 Task: Find information on how to create or manage email messages in Outlook.
Action: Mouse moved to (229, 27)
Screenshot: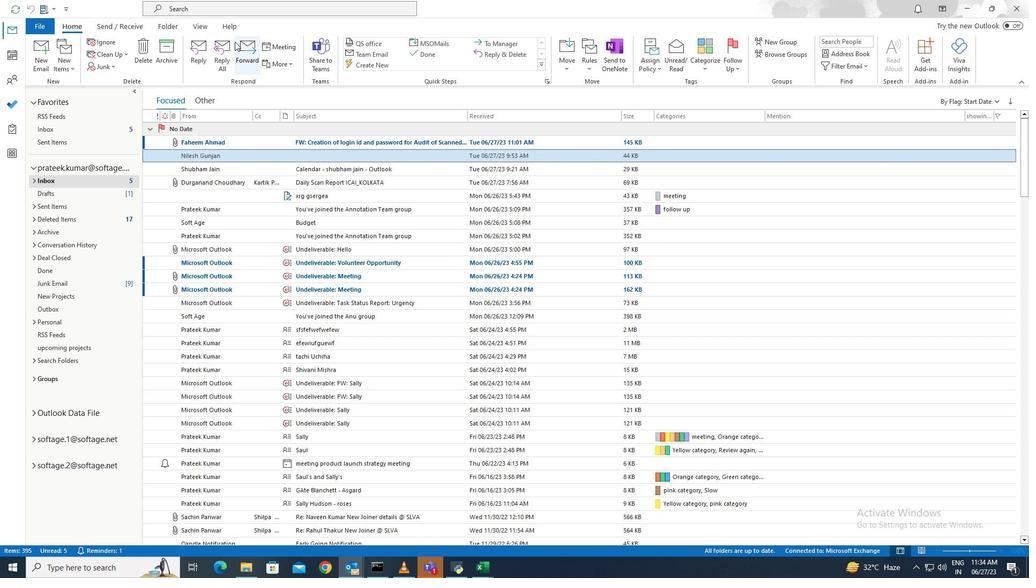 
Action: Mouse pressed left at (229, 27)
Screenshot: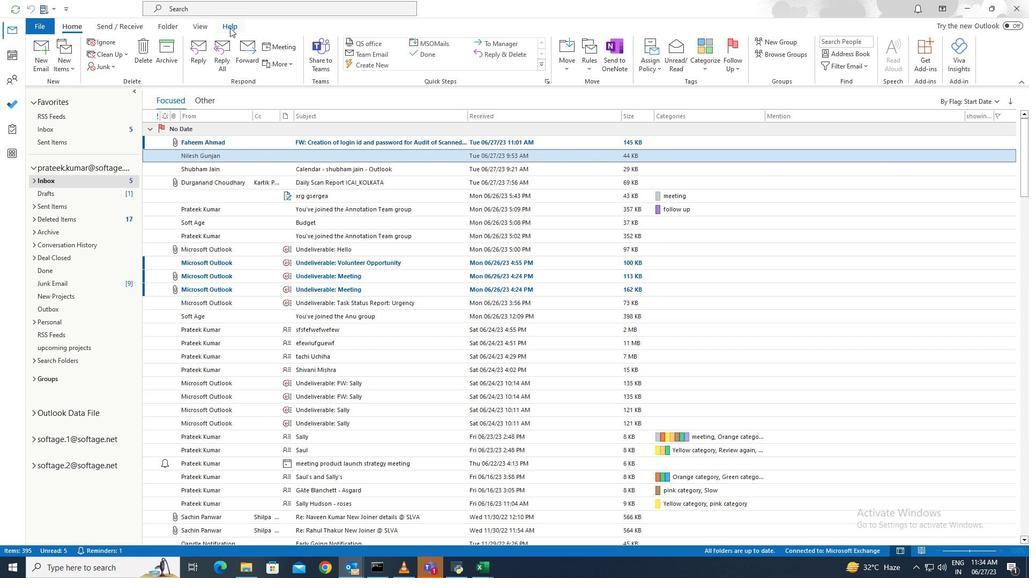 
Action: Mouse moved to (47, 53)
Screenshot: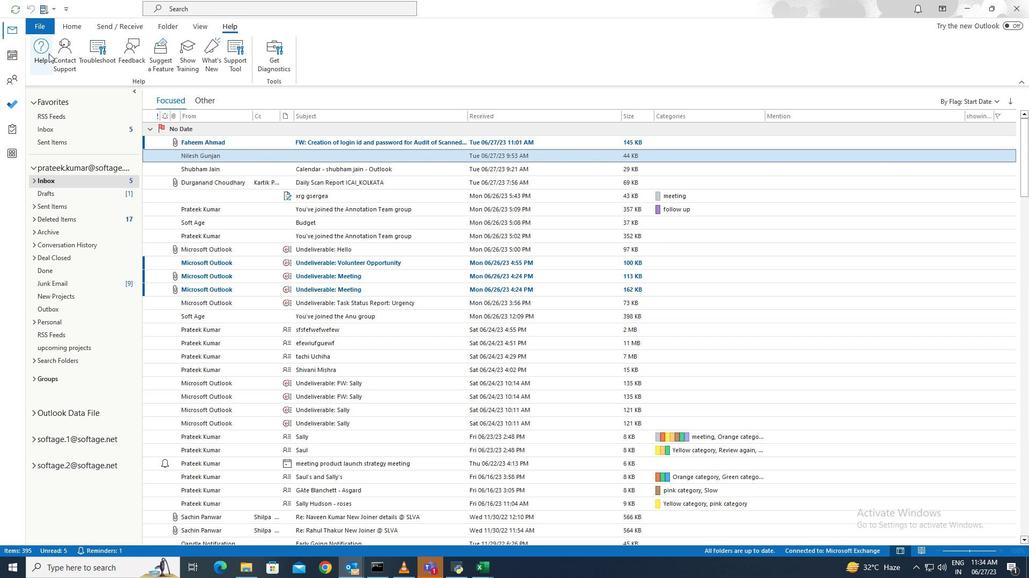 
Action: Mouse pressed left at (47, 53)
Screenshot: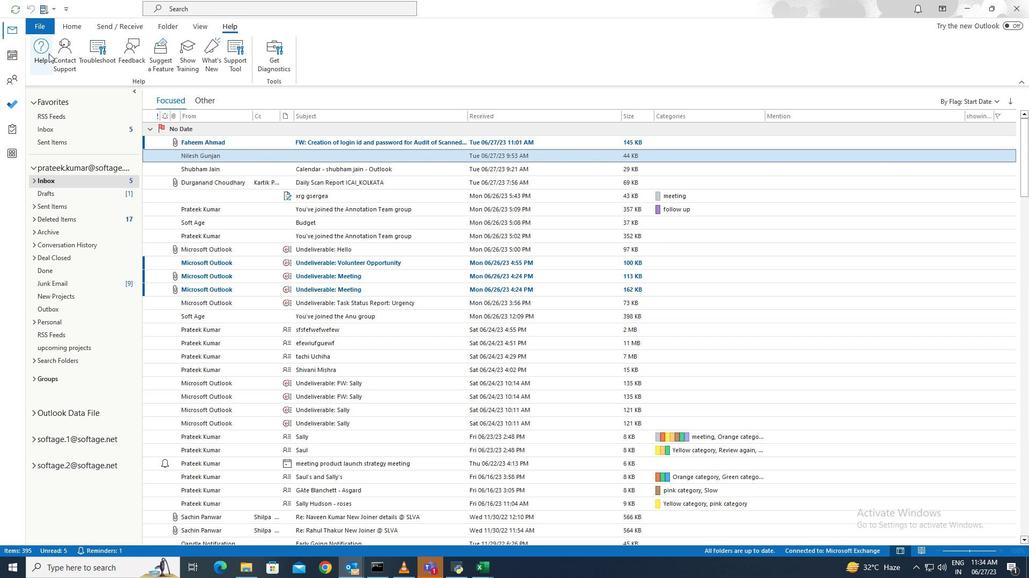 
Action: Mouse moved to (840, 191)
Screenshot: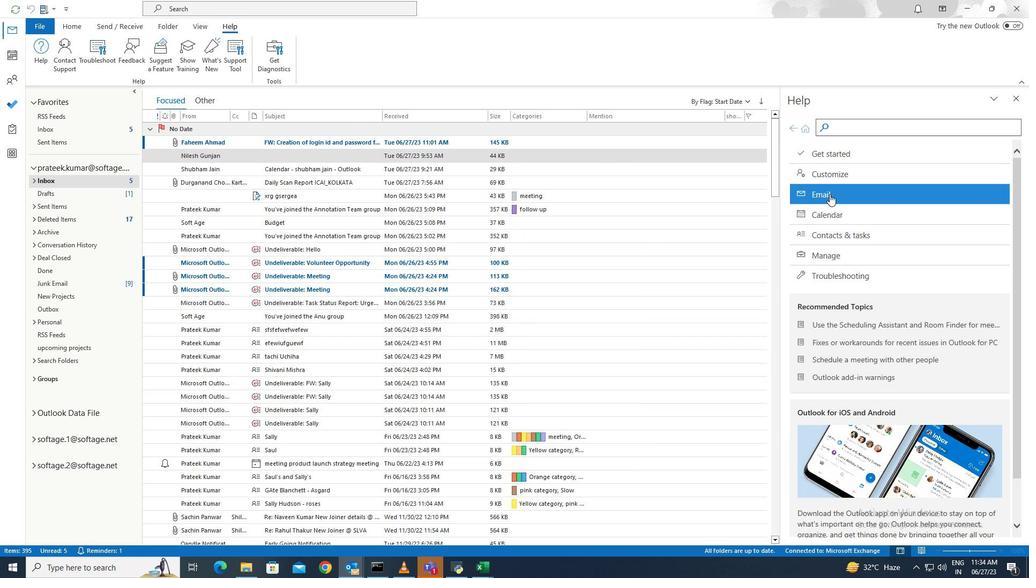 
Action: Mouse pressed left at (840, 191)
Screenshot: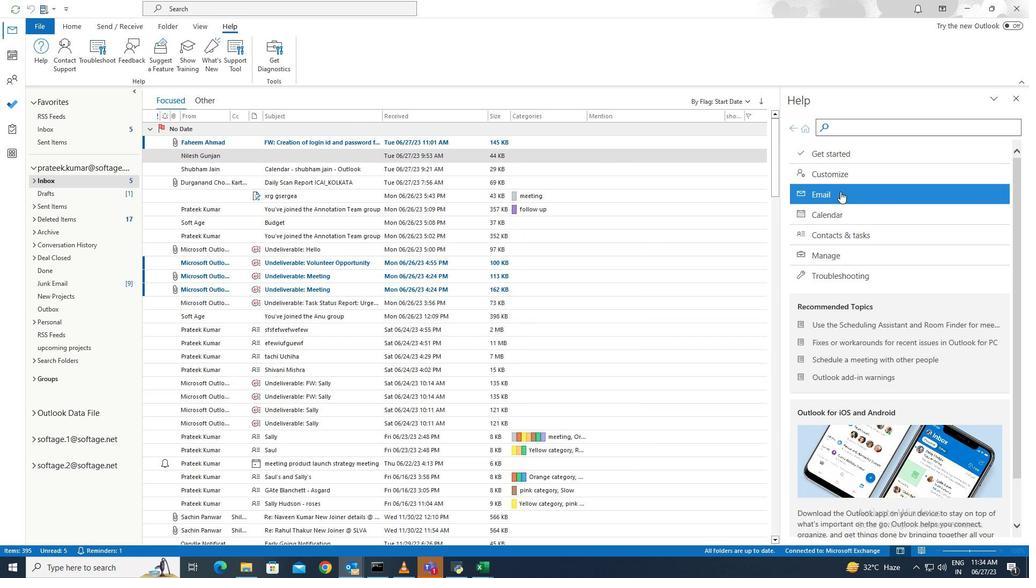 
